 Task: Change the theme color of your profile to Midnight blue.
Action: Mouse moved to (1211, 39)
Screenshot: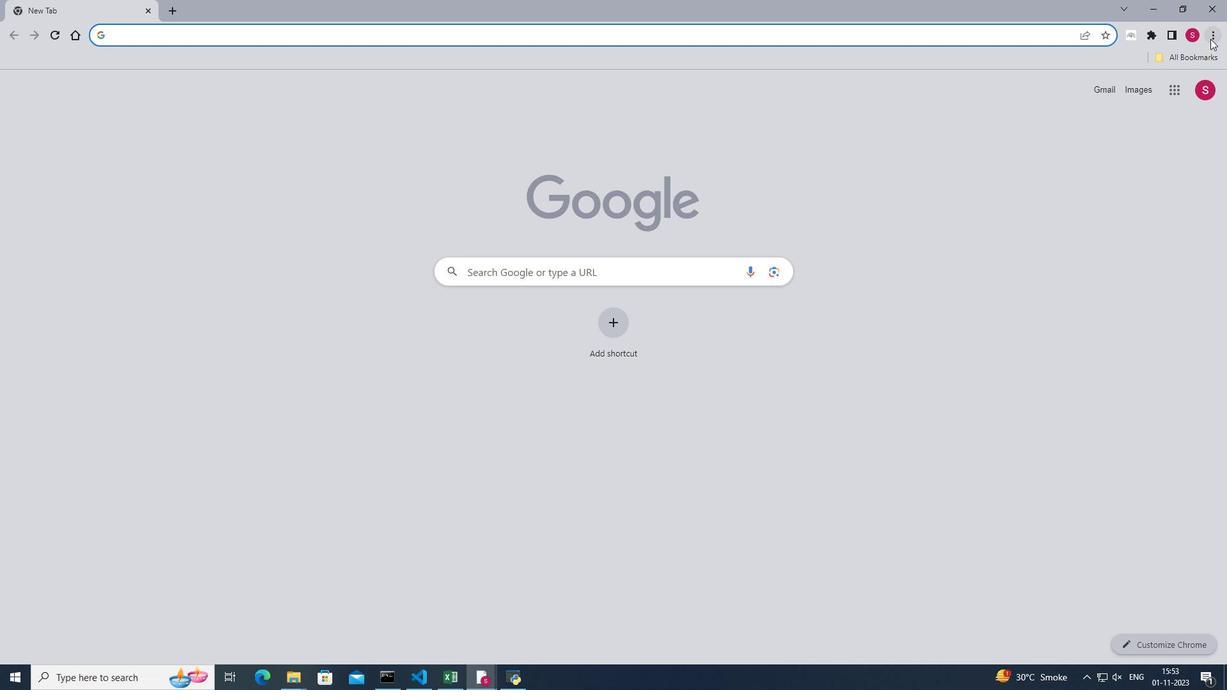 
Action: Mouse pressed left at (1211, 39)
Screenshot: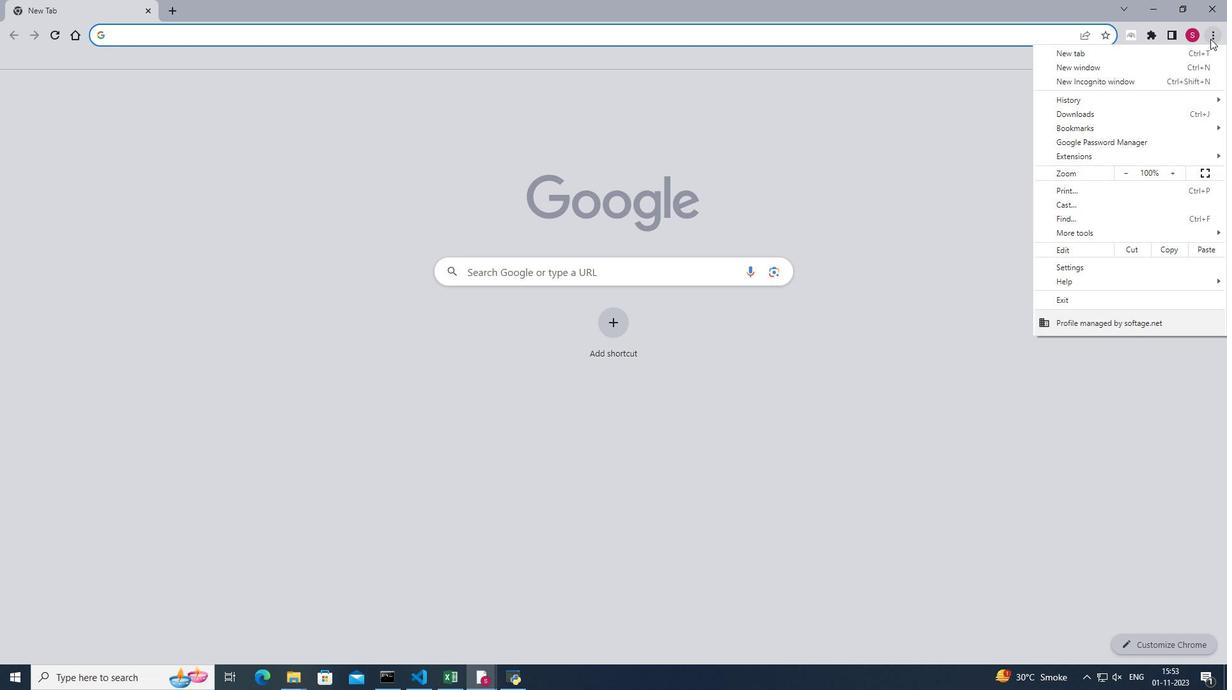 
Action: Mouse moved to (1085, 275)
Screenshot: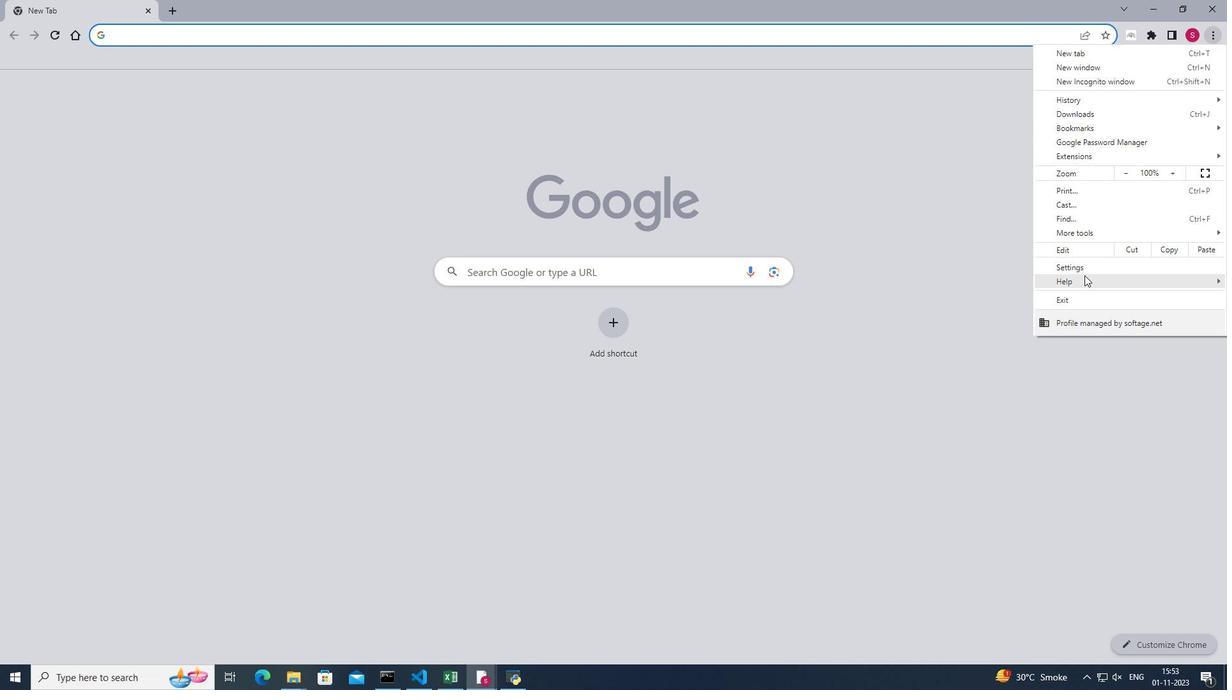 
Action: Mouse pressed left at (1085, 275)
Screenshot: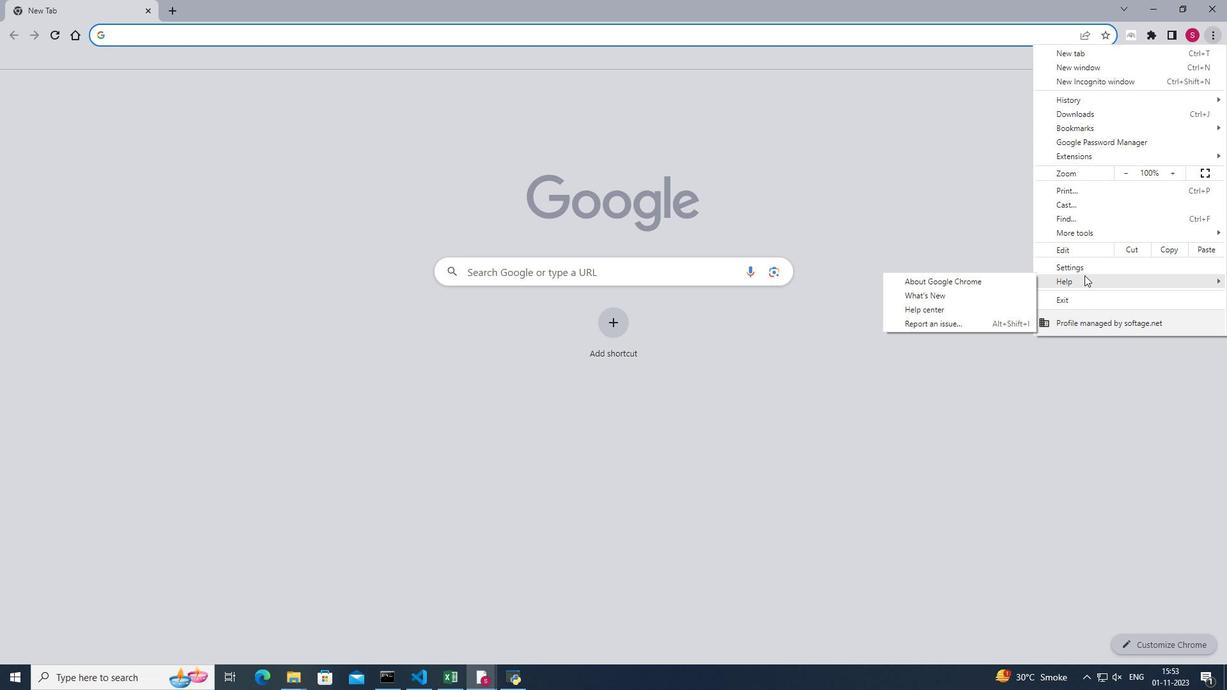 
Action: Mouse moved to (1080, 271)
Screenshot: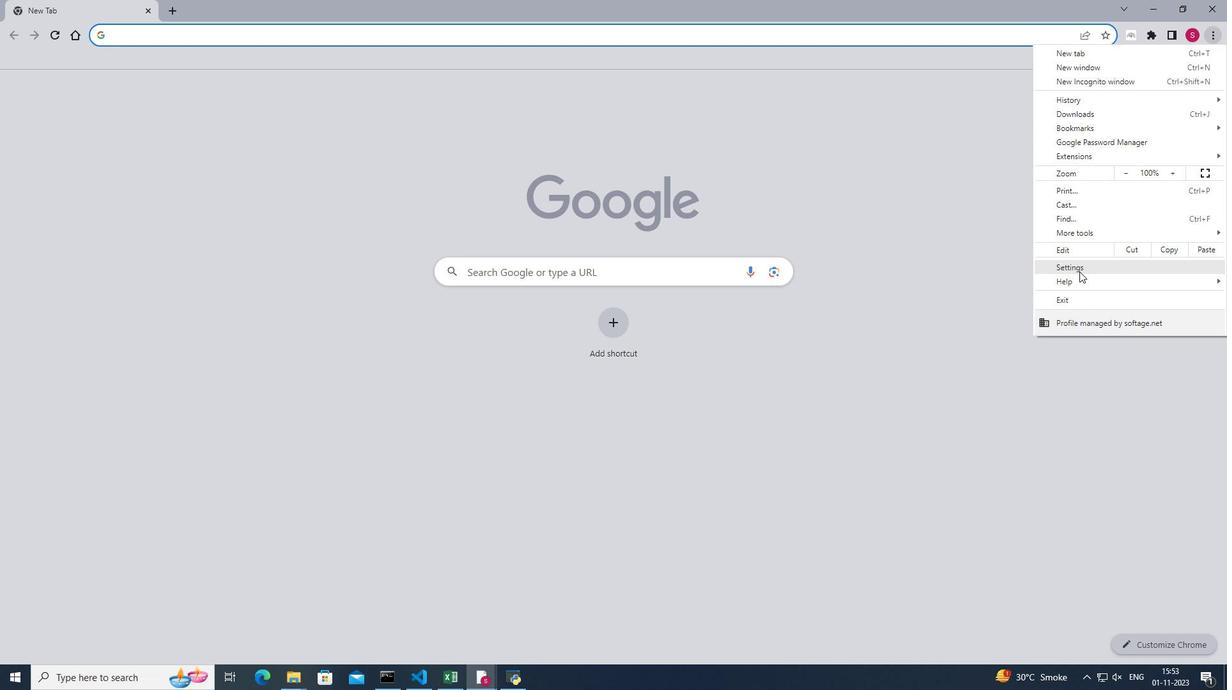 
Action: Mouse pressed left at (1080, 271)
Screenshot: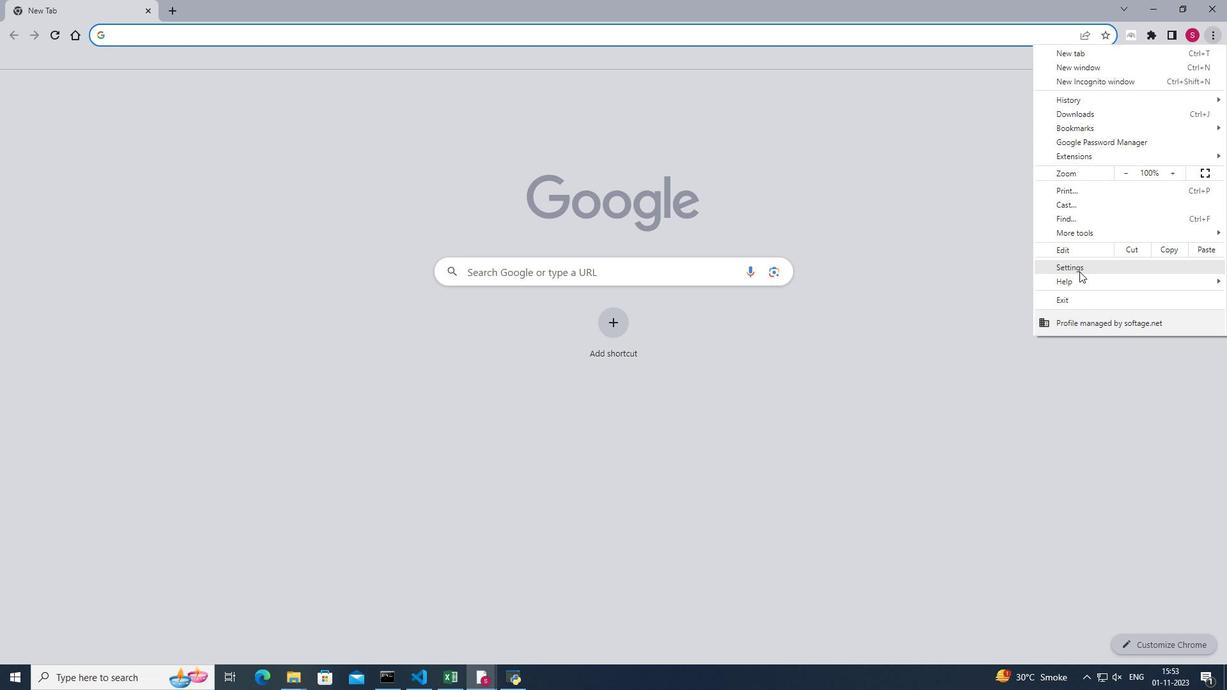 
Action: Mouse moved to (809, 301)
Screenshot: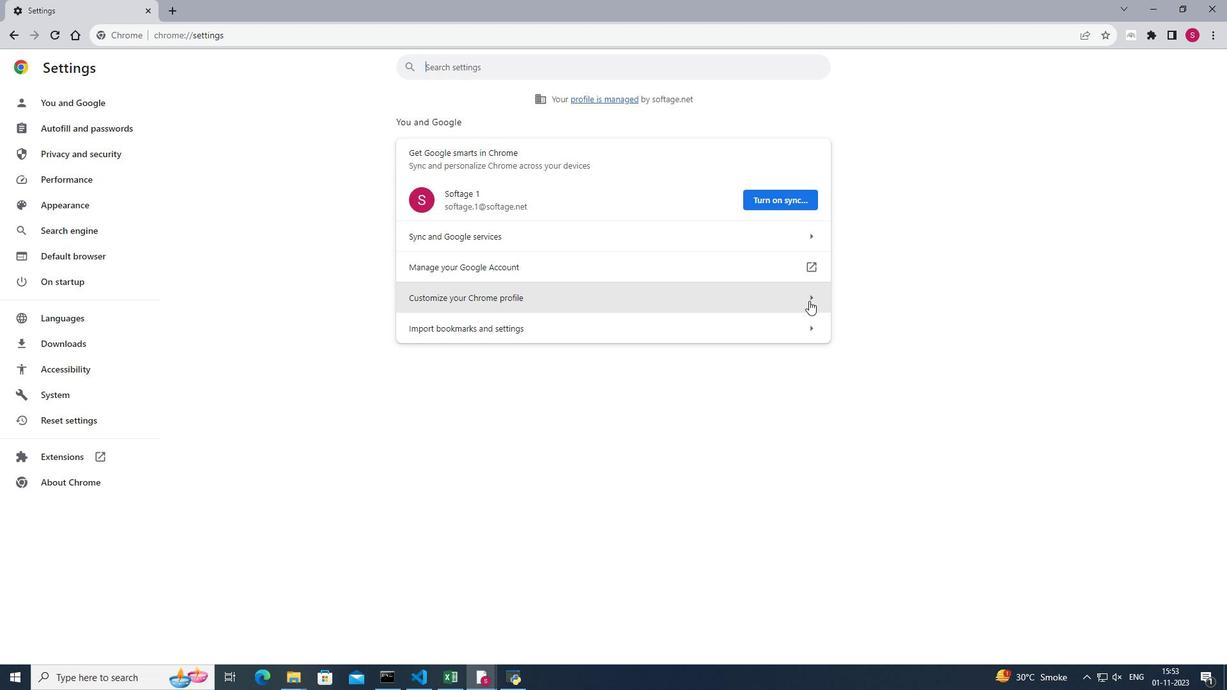 
Action: Mouse pressed left at (809, 301)
Screenshot: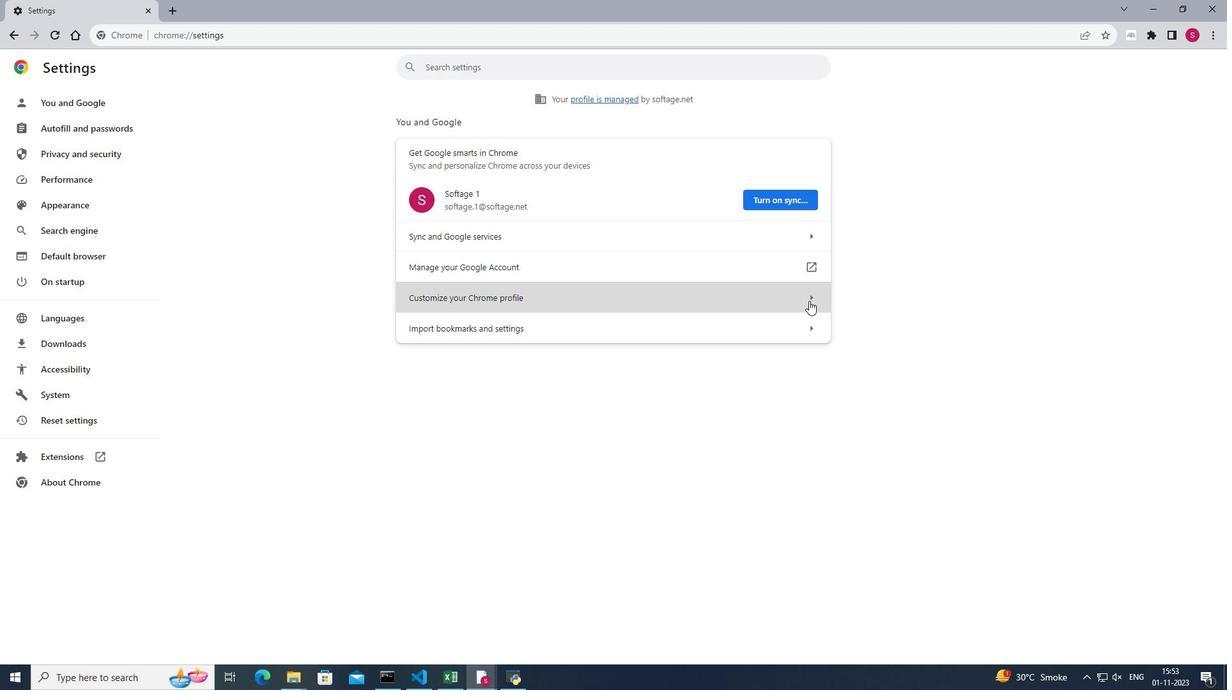 
Action: Mouse moved to (695, 250)
Screenshot: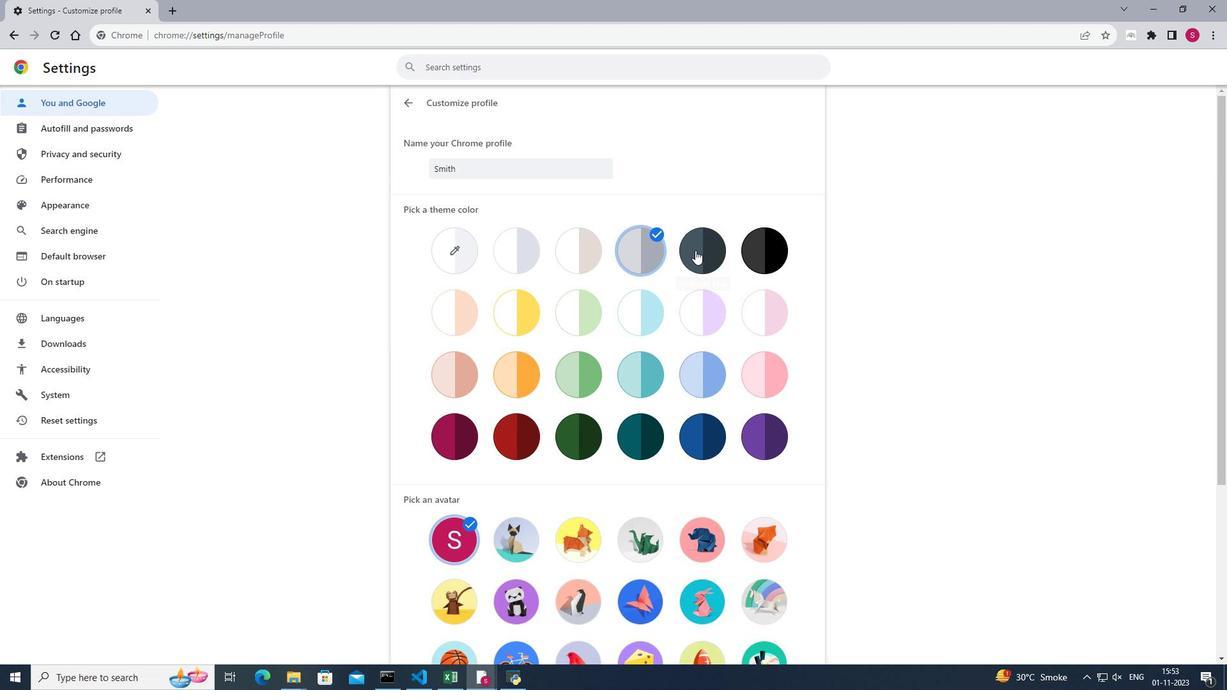 
Action: Mouse pressed left at (695, 250)
Screenshot: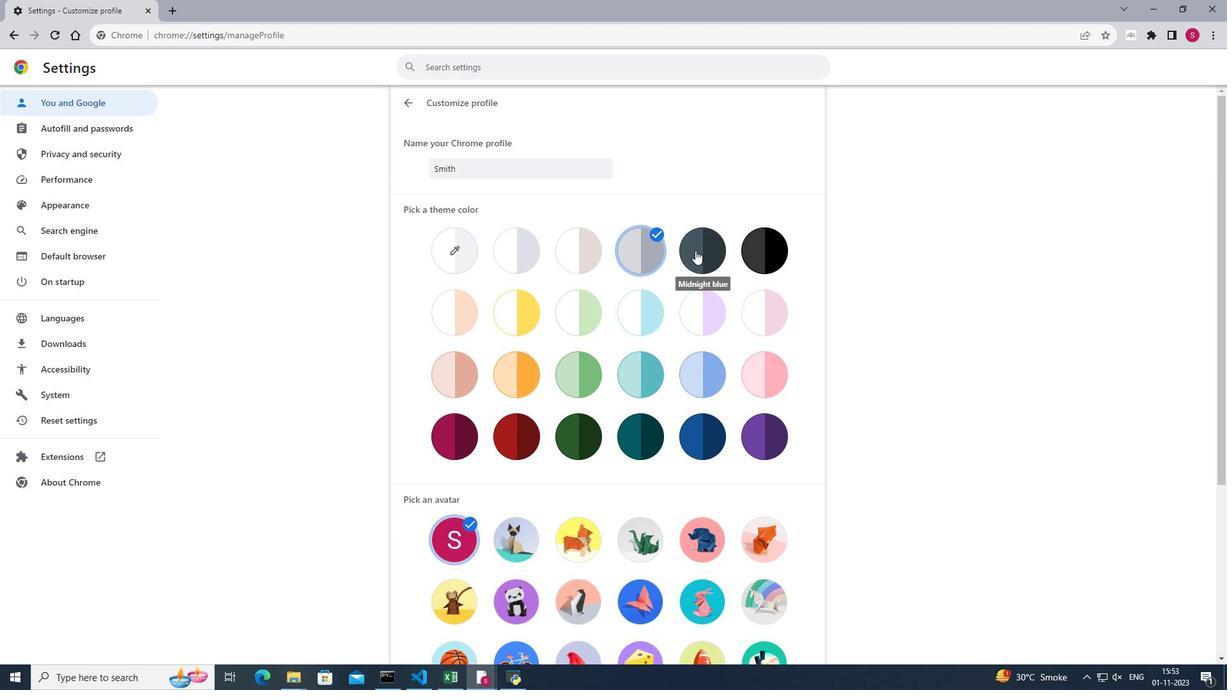 
Action: Mouse pressed left at (695, 250)
Screenshot: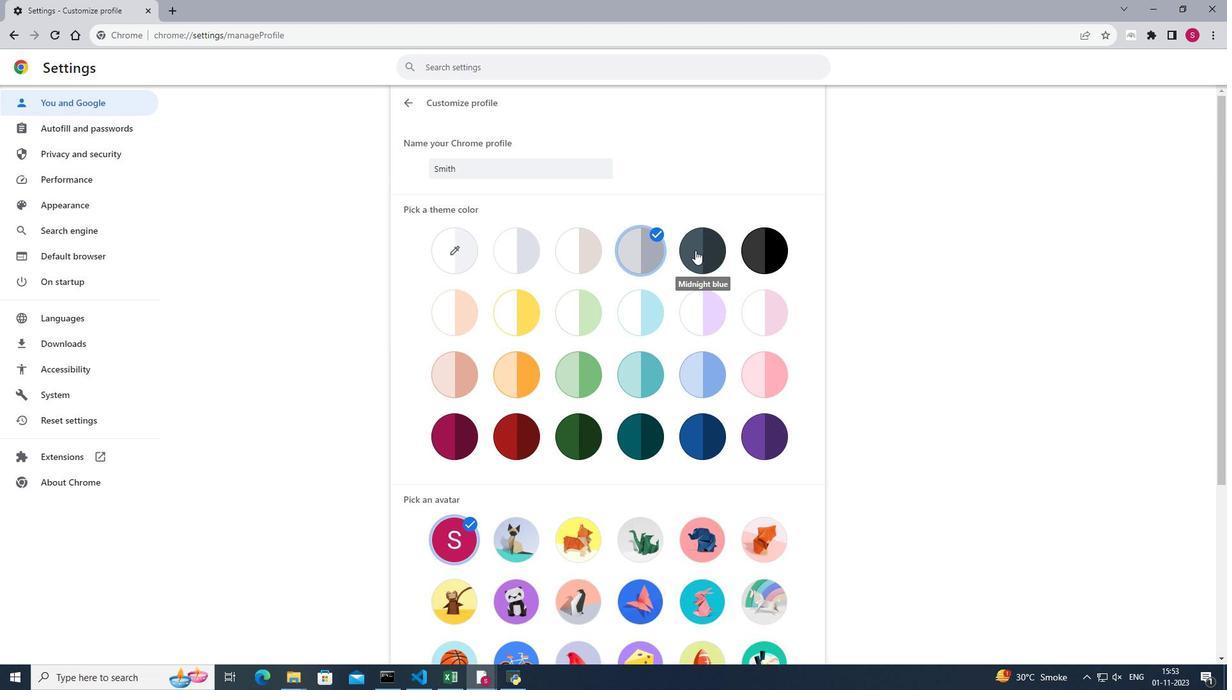 
